 Task: Create a rule from the Routing list, Task moved to a section -> Set Priority in the project ArrowTech , set the section as Done clear the priority
Action: Mouse moved to (76, 244)
Screenshot: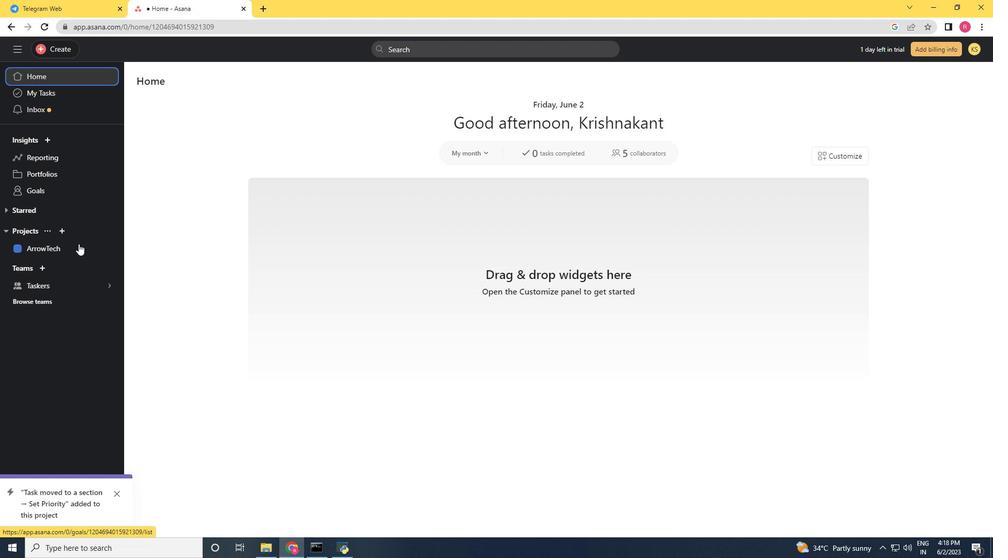 
Action: Mouse pressed left at (76, 244)
Screenshot: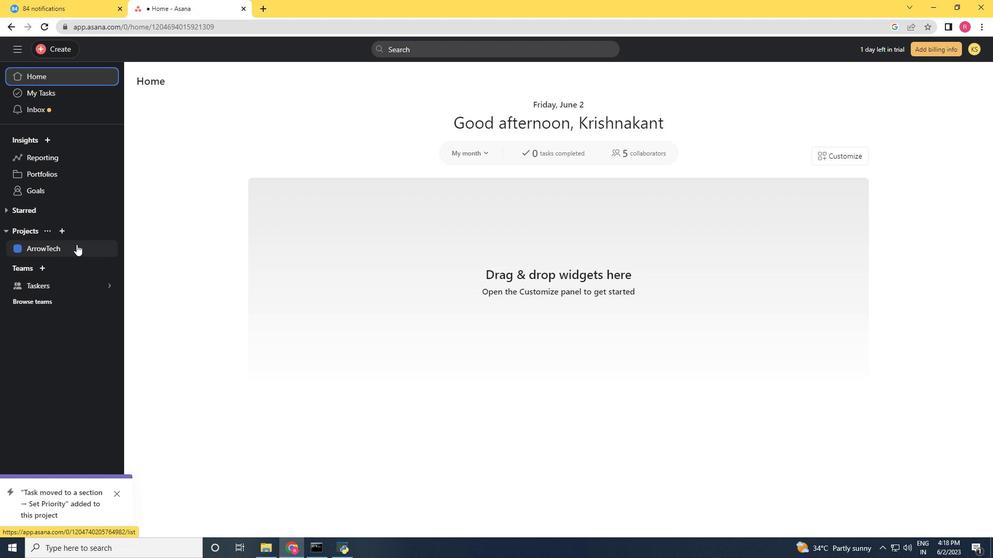 
Action: Mouse moved to (954, 88)
Screenshot: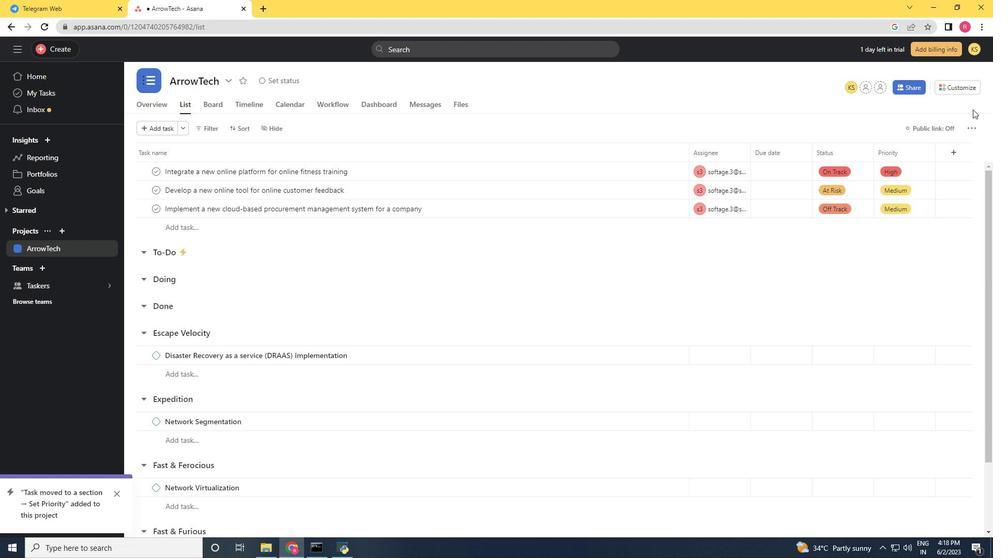 
Action: Mouse pressed left at (954, 88)
Screenshot: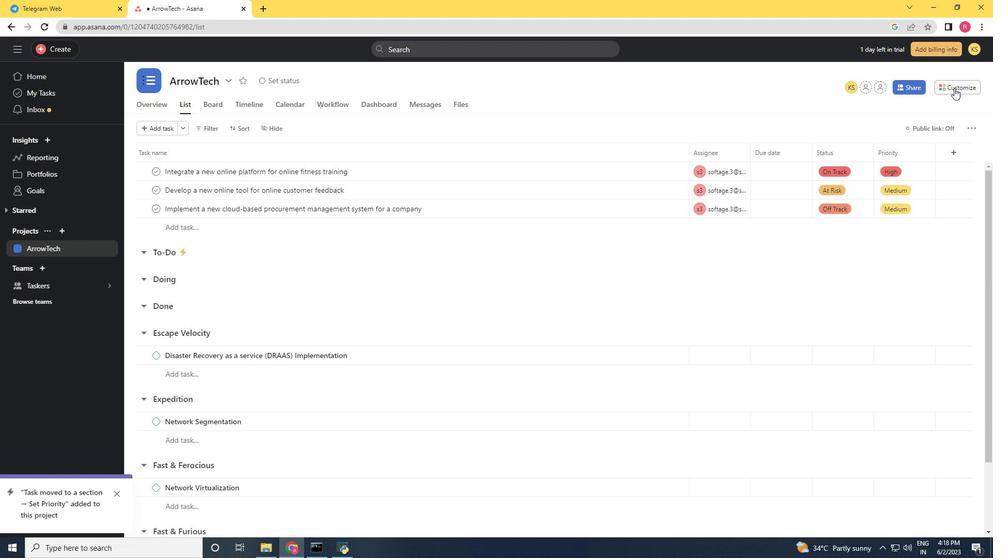
Action: Mouse moved to (776, 235)
Screenshot: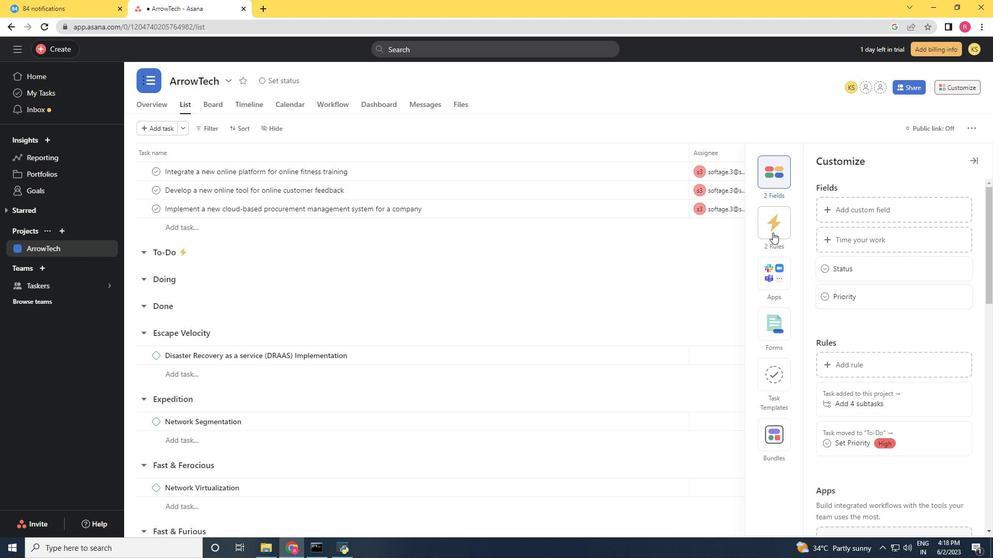 
Action: Mouse pressed left at (776, 235)
Screenshot: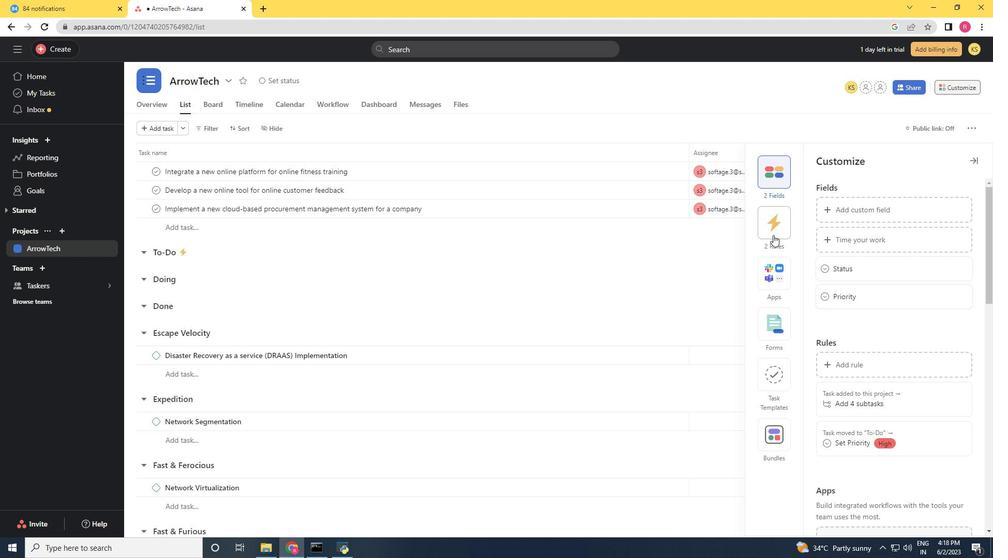 
Action: Mouse moved to (842, 207)
Screenshot: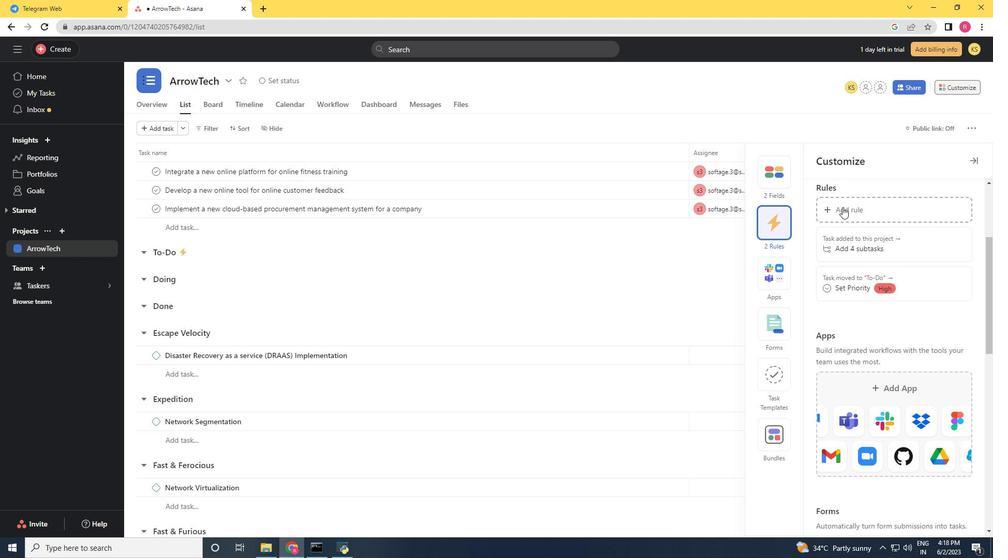 
Action: Mouse pressed left at (842, 207)
Screenshot: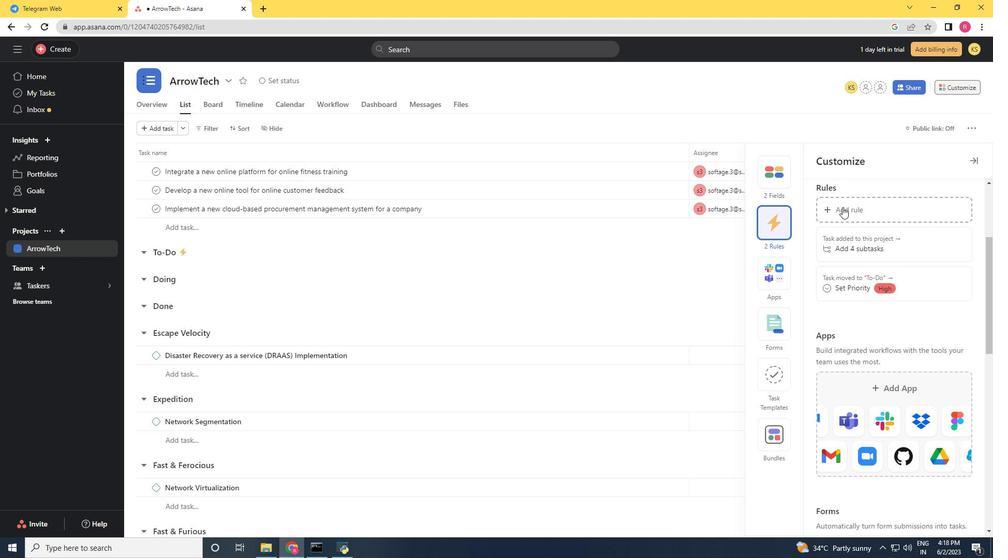 
Action: Mouse moved to (212, 133)
Screenshot: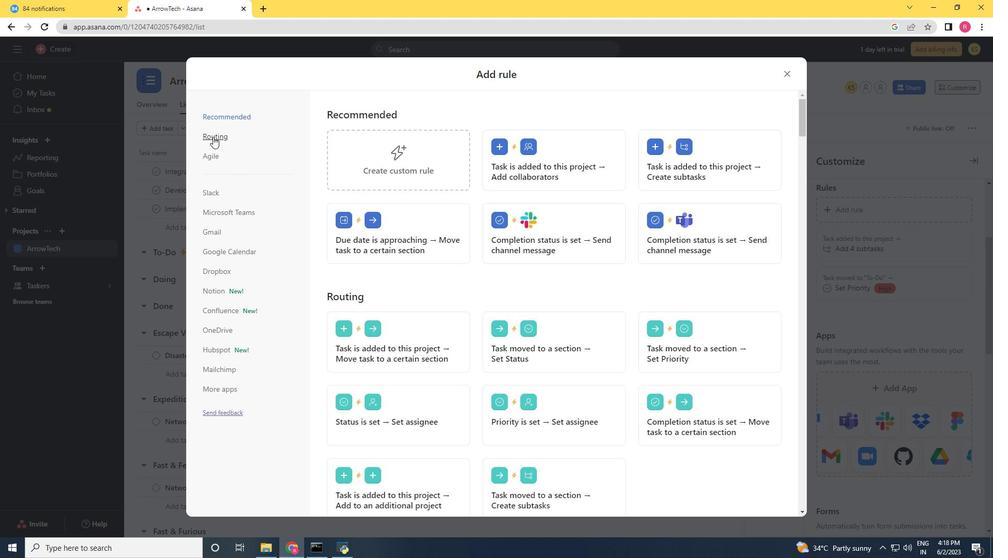 
Action: Mouse pressed left at (212, 133)
Screenshot: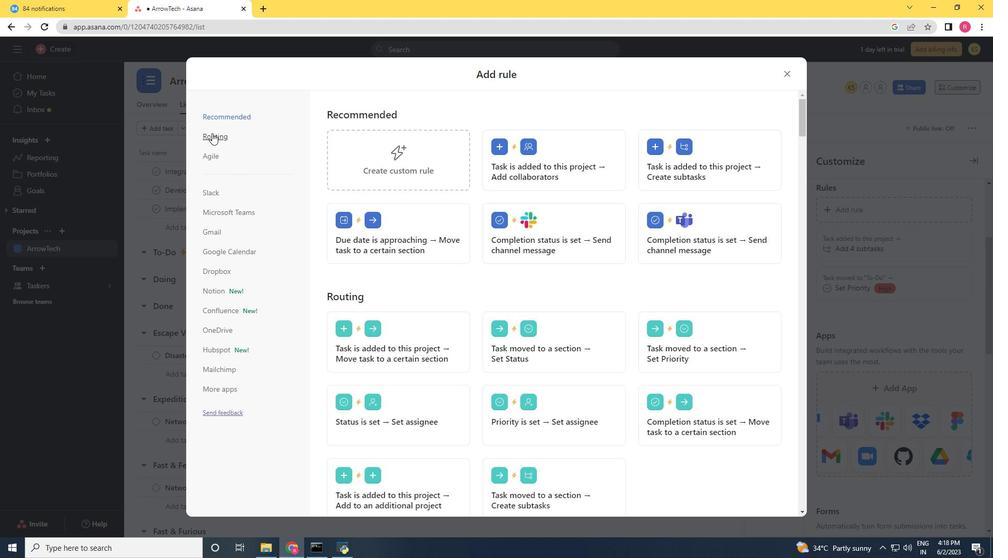 
Action: Mouse moved to (674, 170)
Screenshot: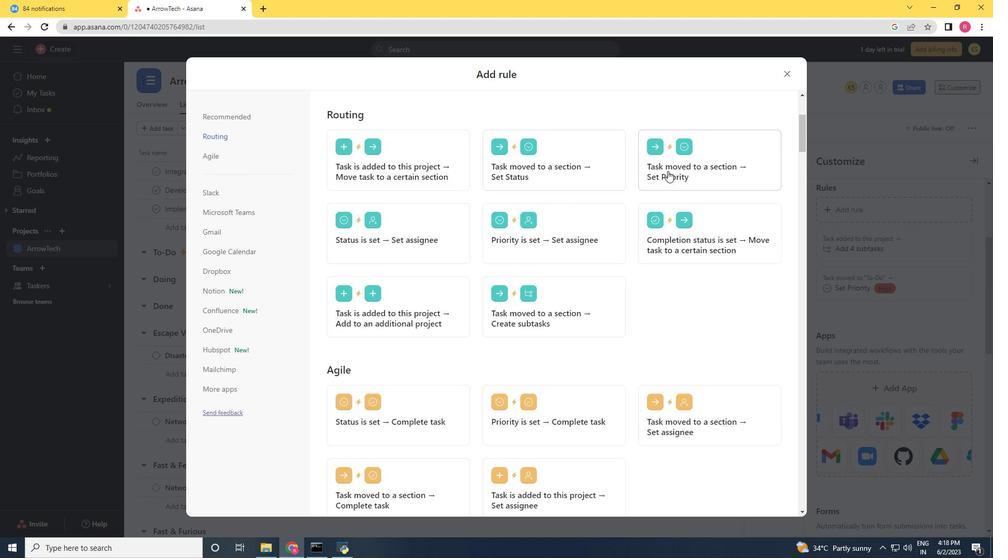
Action: Mouse pressed left at (674, 170)
Screenshot: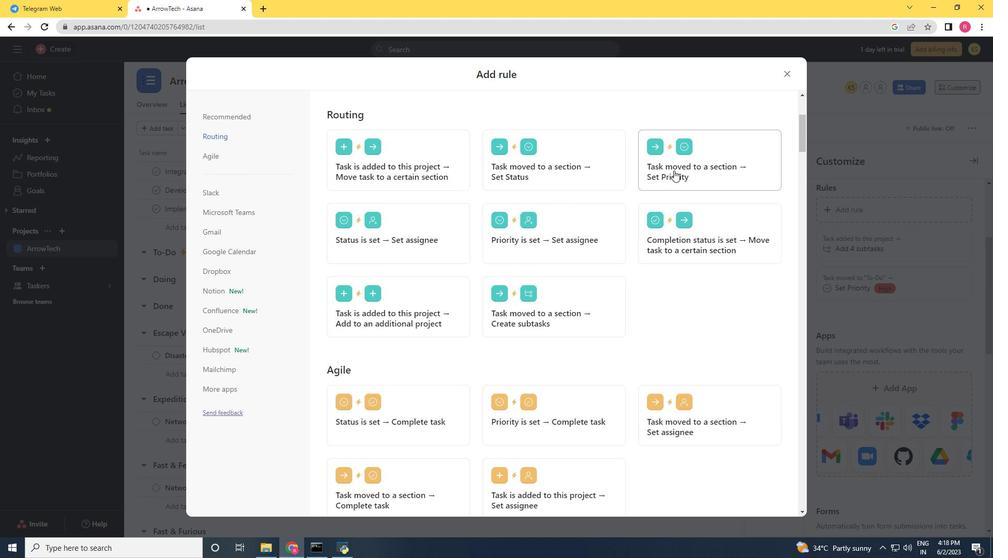 
Action: Mouse moved to (455, 279)
Screenshot: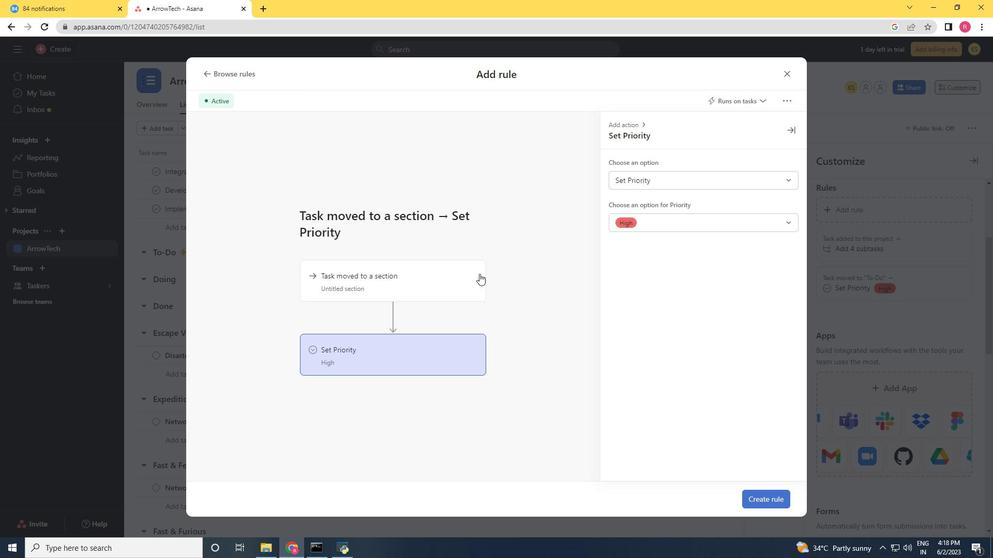 
Action: Mouse pressed left at (455, 279)
Screenshot: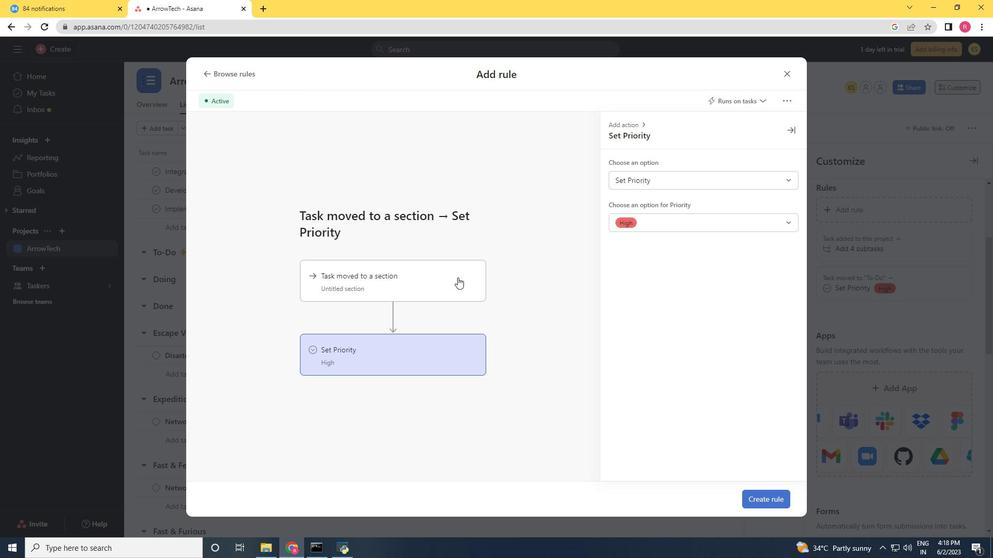 
Action: Mouse moved to (687, 185)
Screenshot: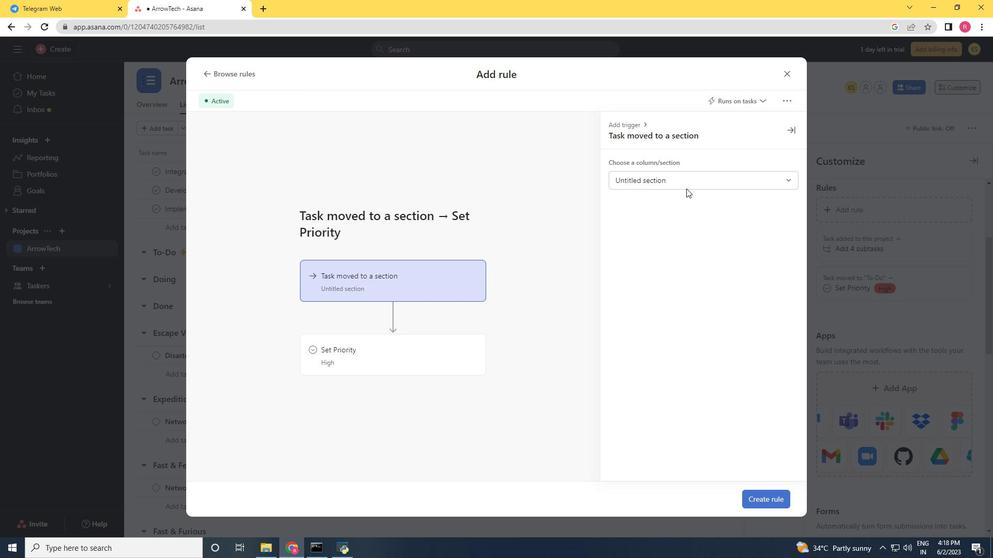 
Action: Mouse pressed left at (687, 185)
Screenshot: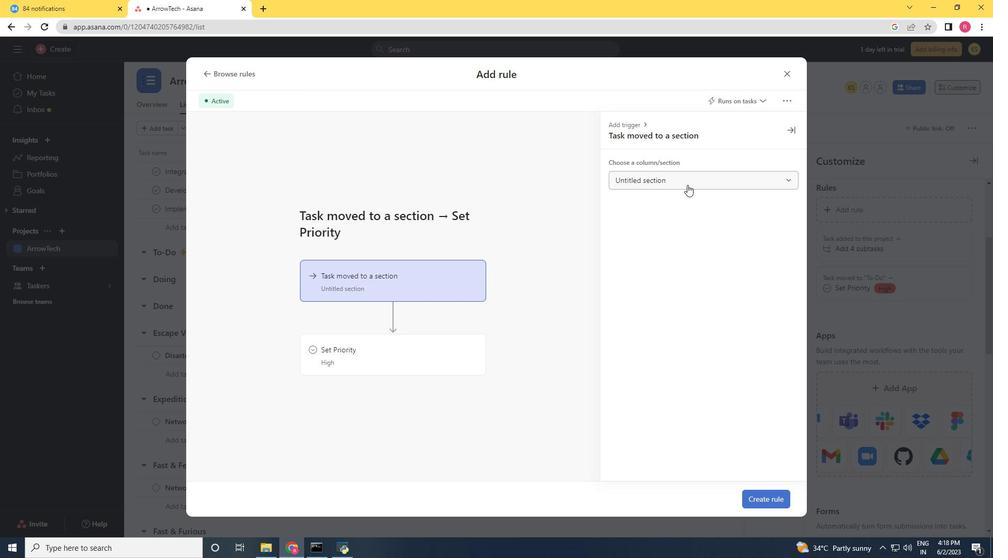
Action: Mouse moved to (652, 258)
Screenshot: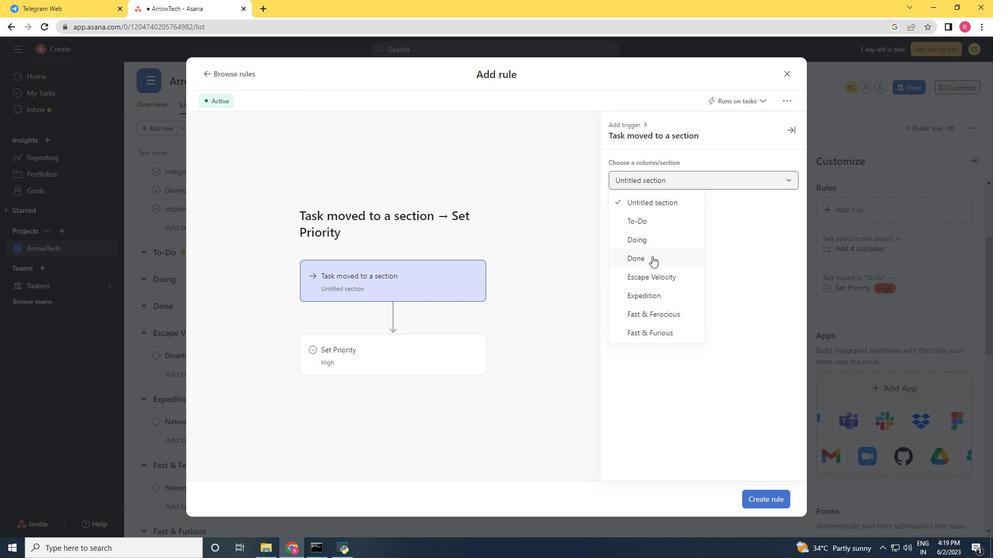 
Action: Mouse pressed left at (652, 258)
Screenshot: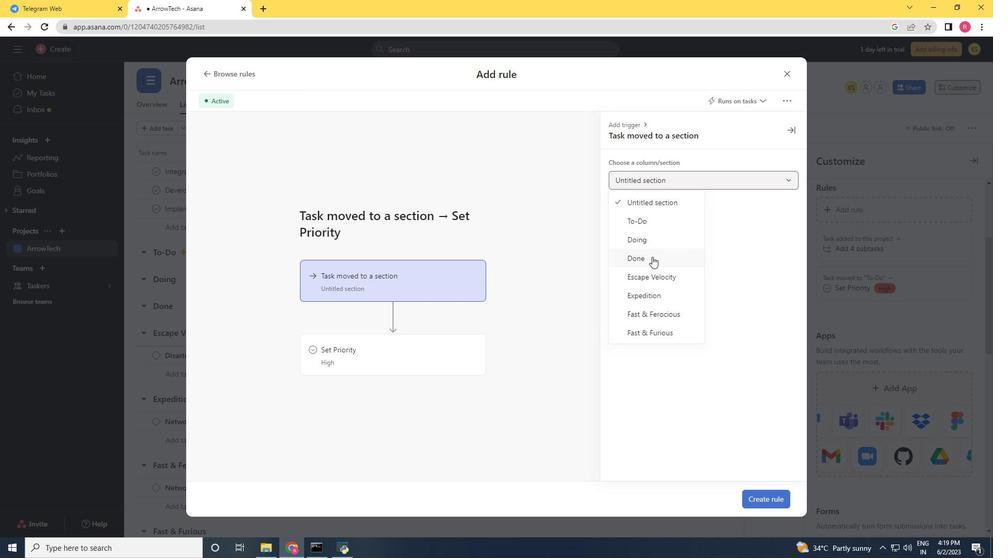 
Action: Mouse moved to (433, 367)
Screenshot: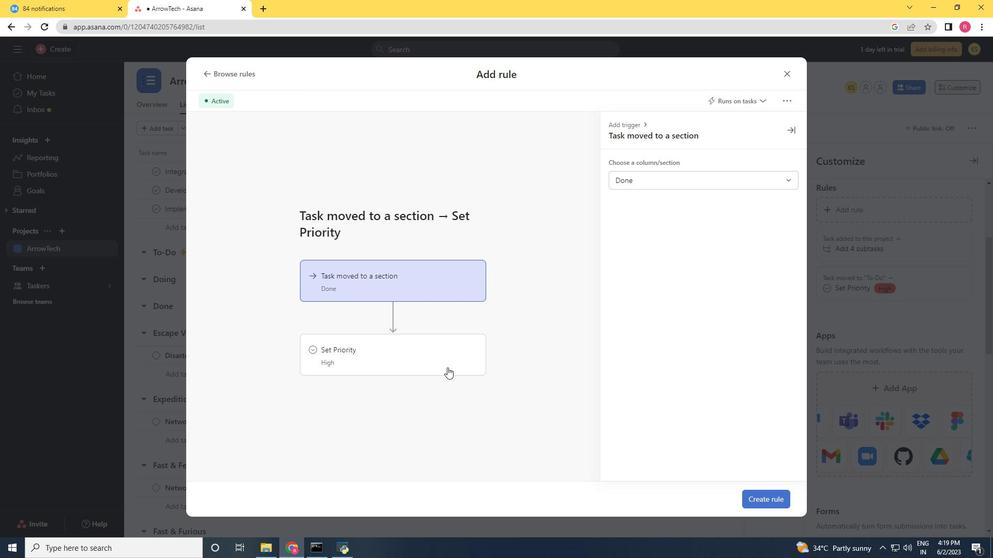 
Action: Mouse pressed left at (433, 367)
Screenshot: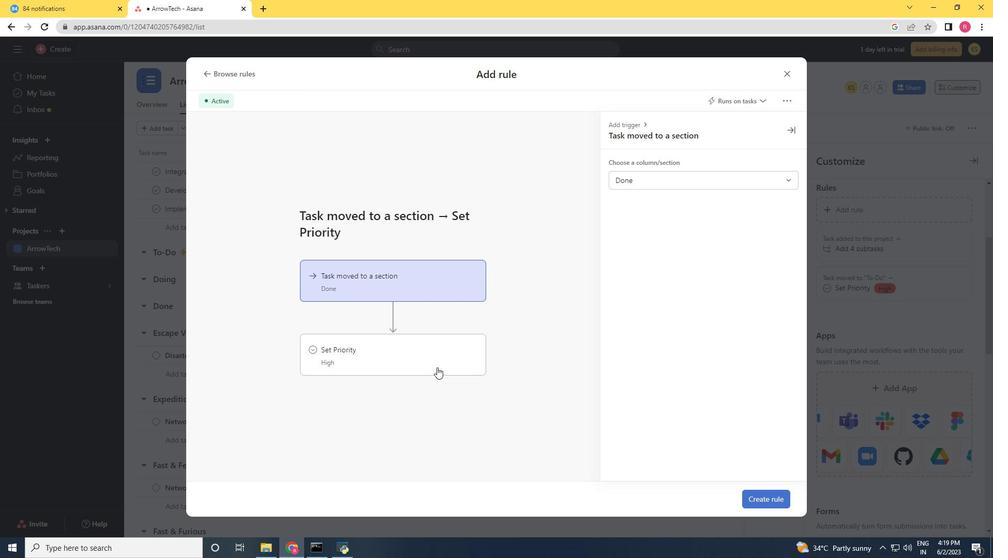 
Action: Mouse moved to (657, 173)
Screenshot: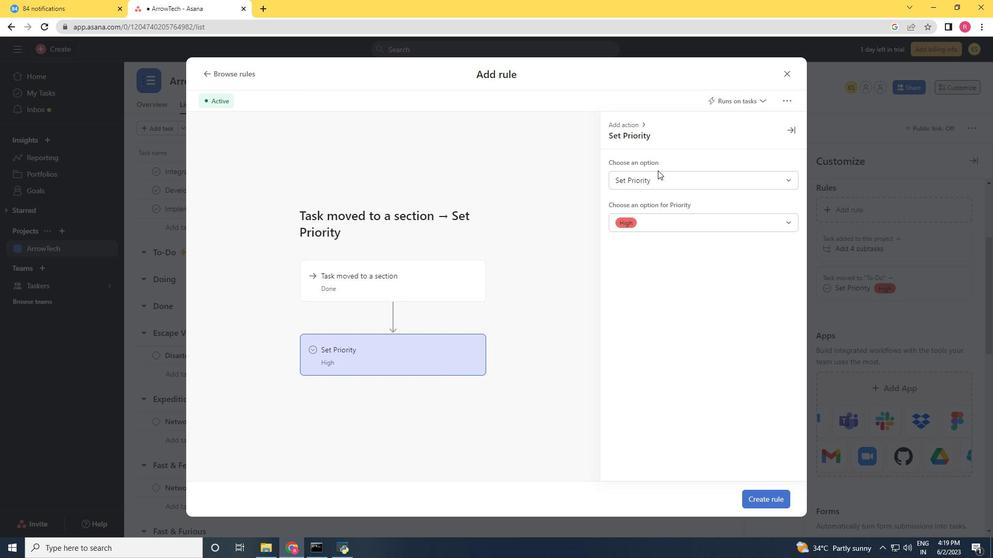 
Action: Mouse pressed left at (657, 173)
Screenshot: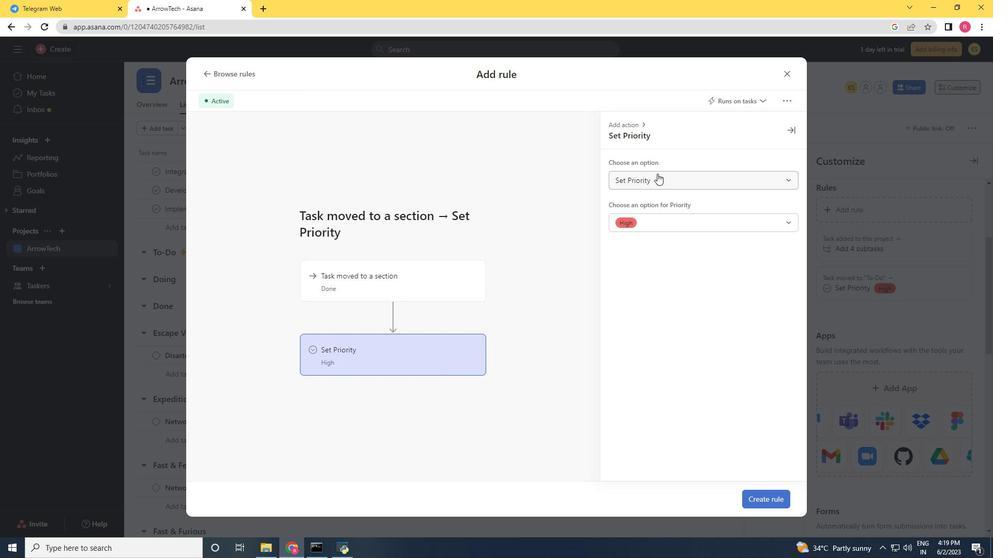 
Action: Mouse moved to (658, 224)
Screenshot: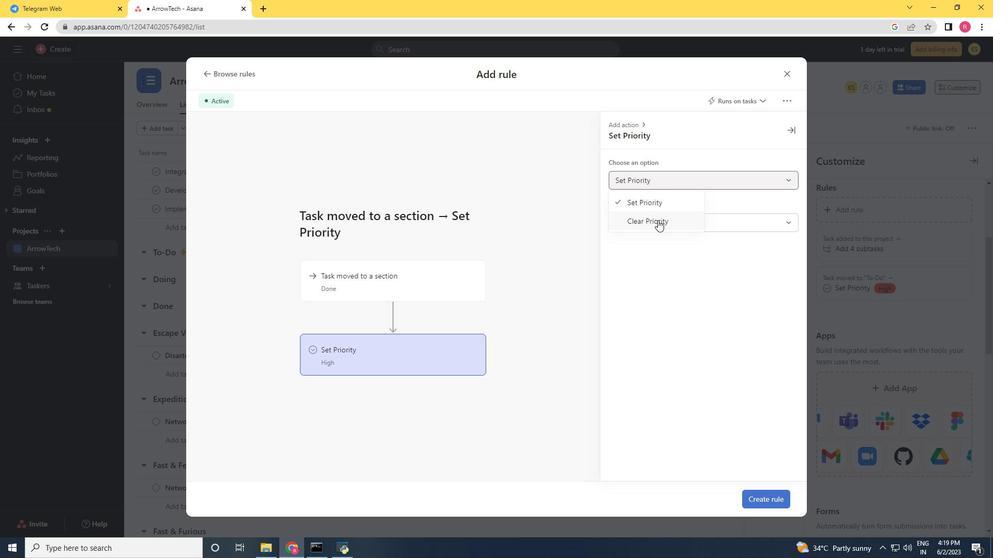 
Action: Mouse pressed left at (658, 224)
Screenshot: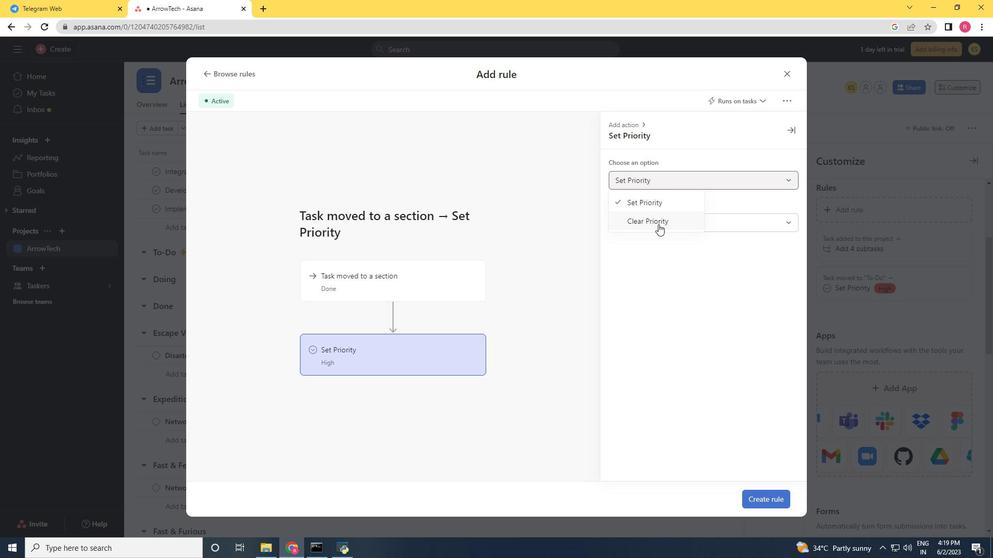 
Action: Mouse moved to (768, 496)
Screenshot: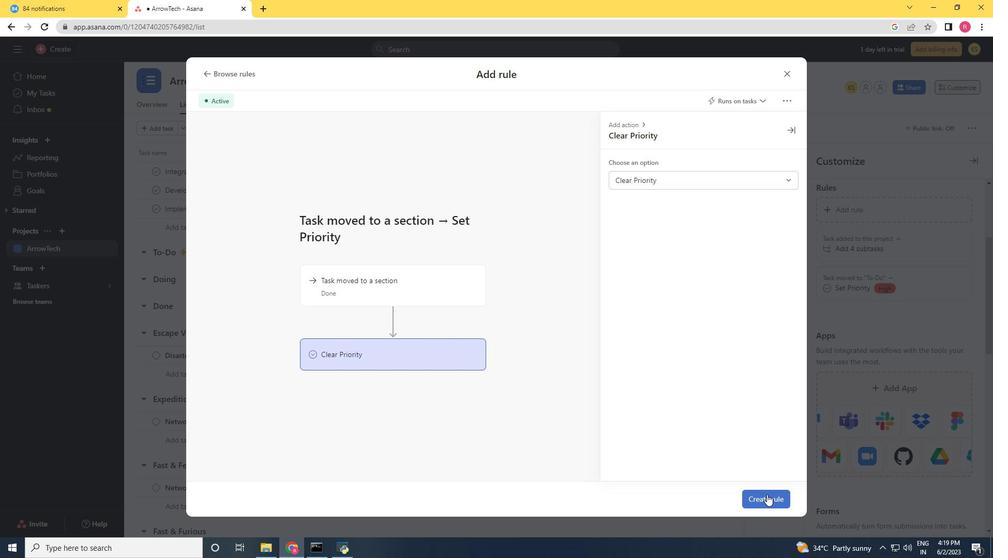 
Action: Mouse pressed left at (768, 496)
Screenshot: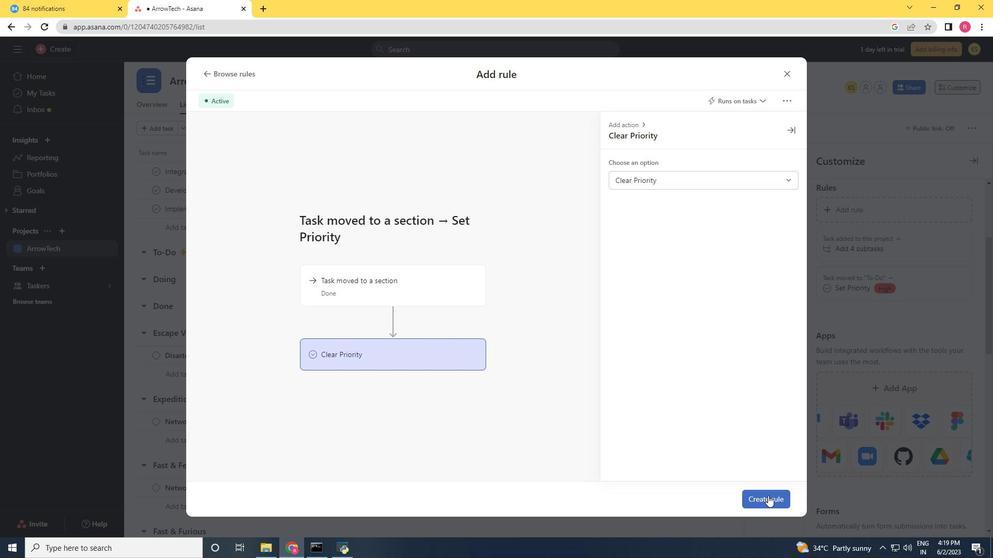 
Action: Mouse moved to (769, 495)
Screenshot: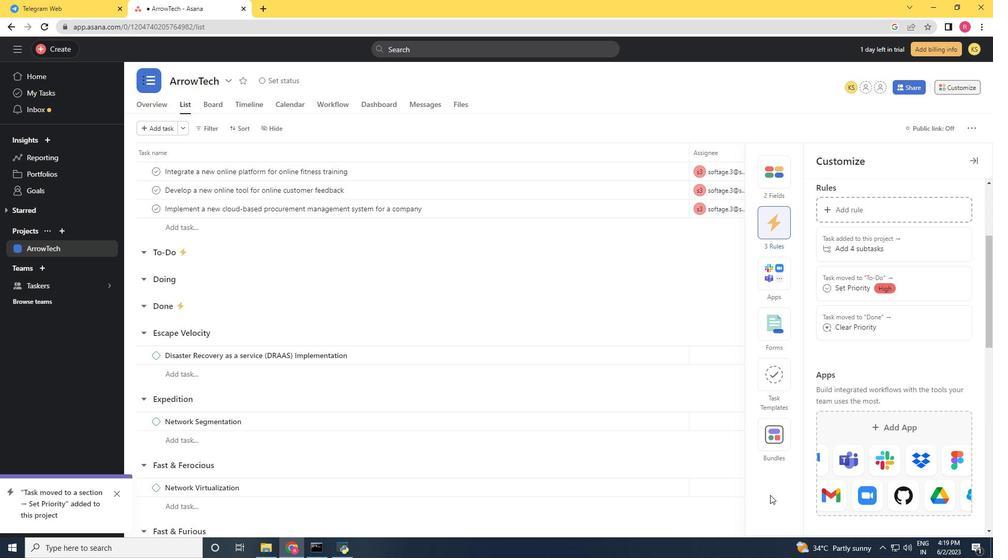 
